 Task: Clear the last hour autofill form data.
Action: Mouse moved to (1083, 34)
Screenshot: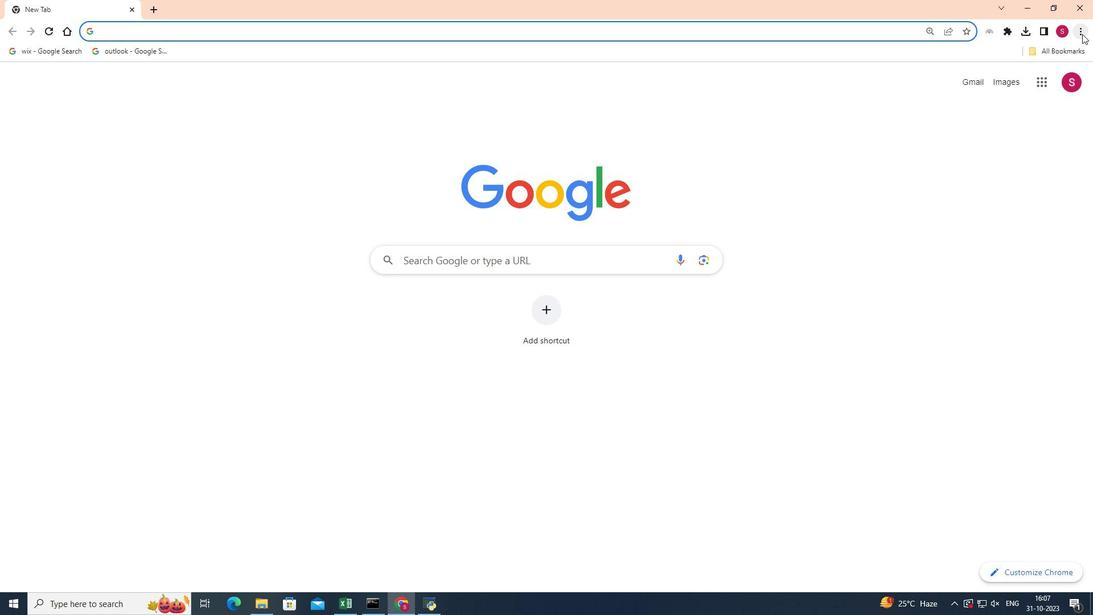 
Action: Mouse pressed left at (1083, 34)
Screenshot: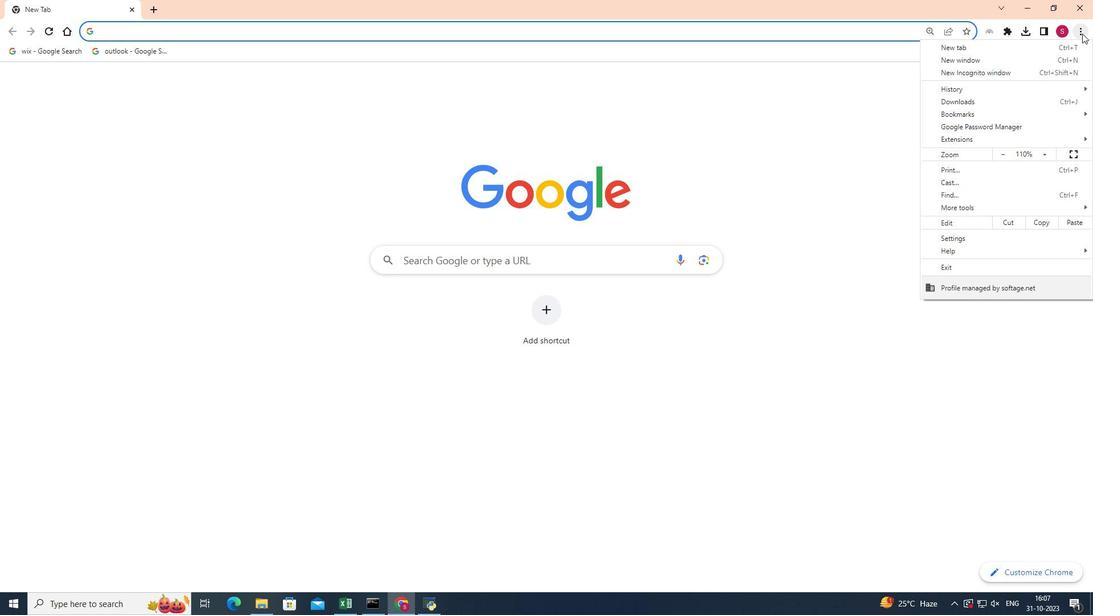 
Action: Mouse moved to (940, 205)
Screenshot: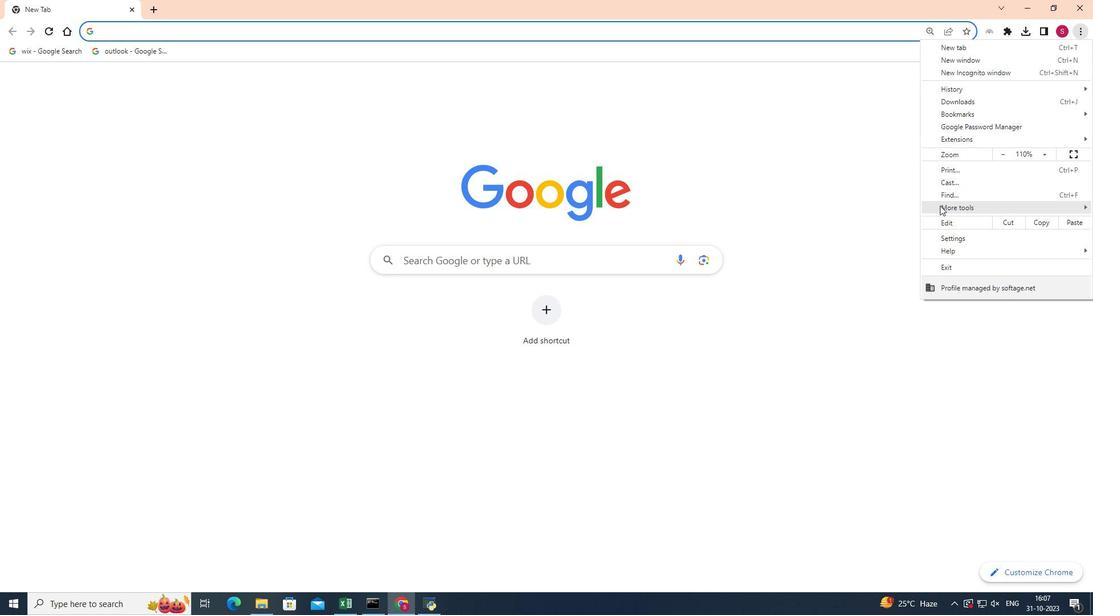 
Action: Mouse pressed left at (940, 205)
Screenshot: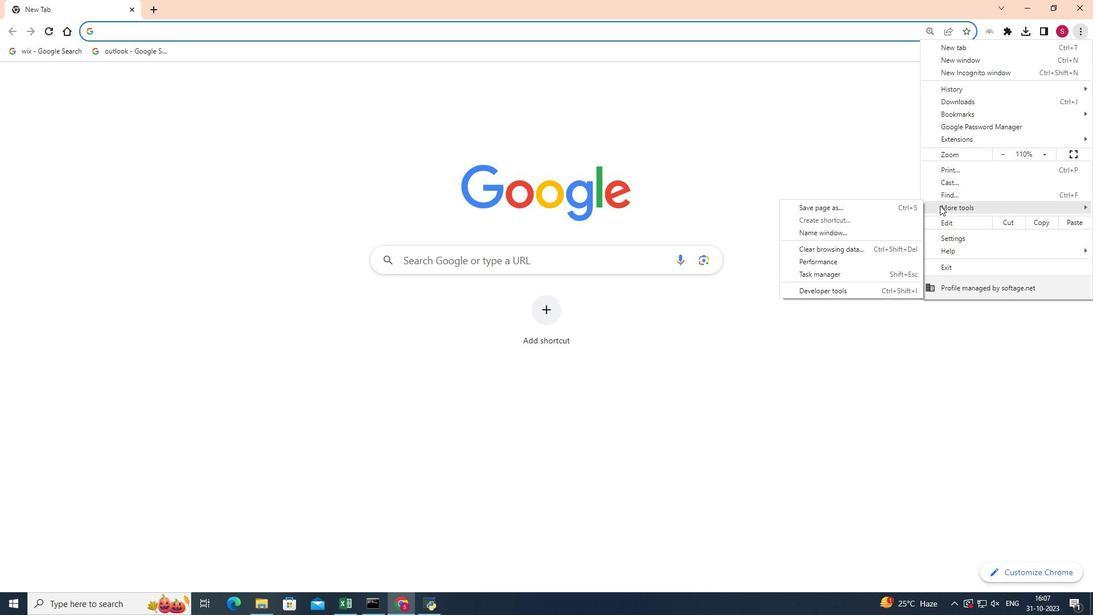 
Action: Mouse moved to (880, 246)
Screenshot: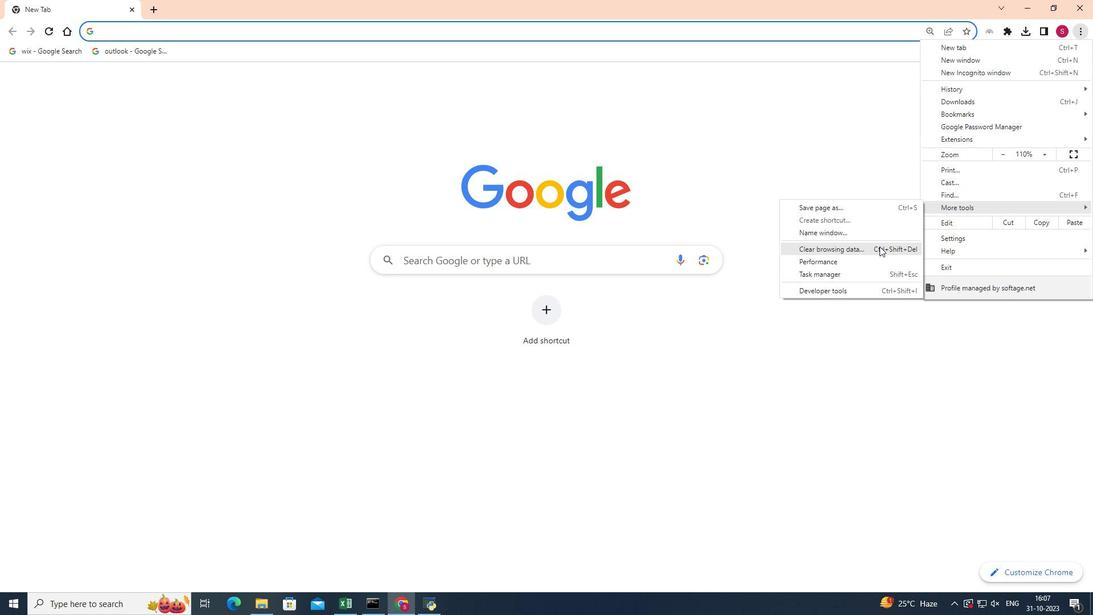 
Action: Mouse pressed left at (880, 246)
Screenshot: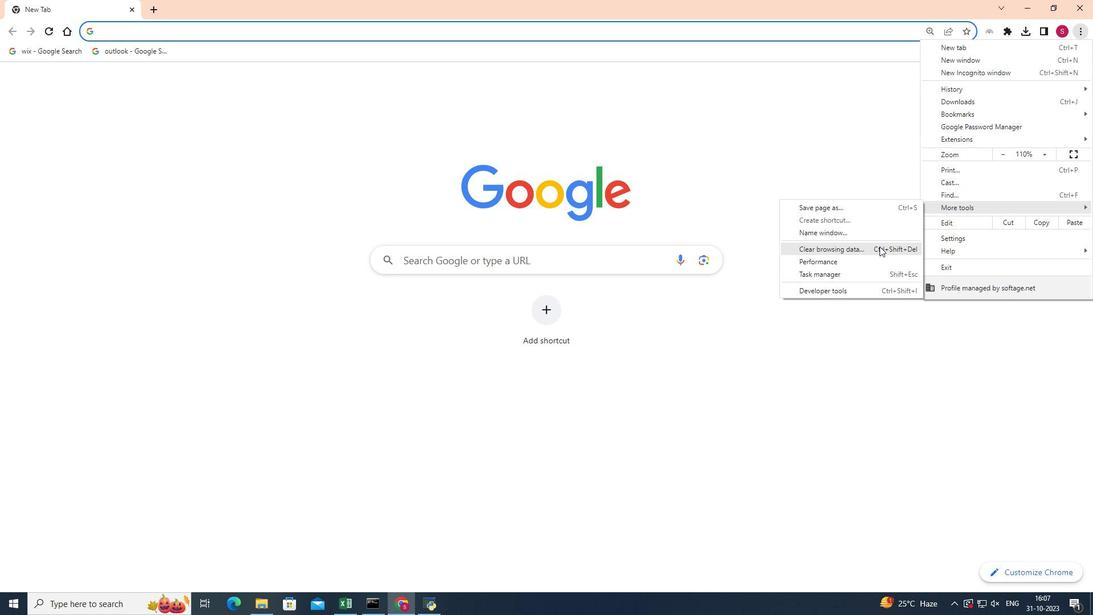 
Action: Mouse moved to (622, 180)
Screenshot: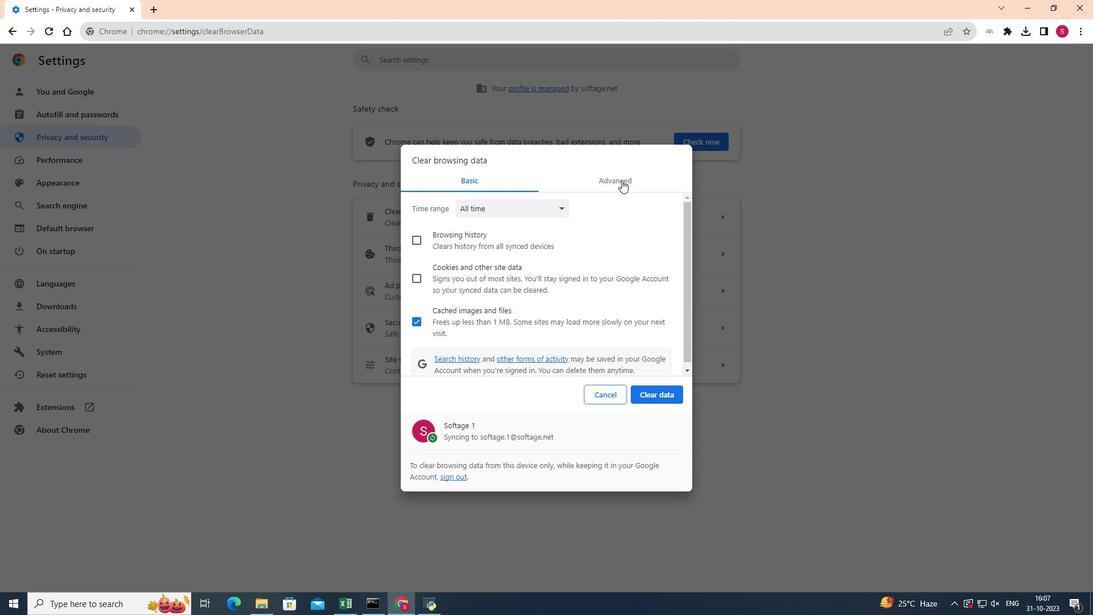 
Action: Mouse pressed left at (622, 180)
Screenshot: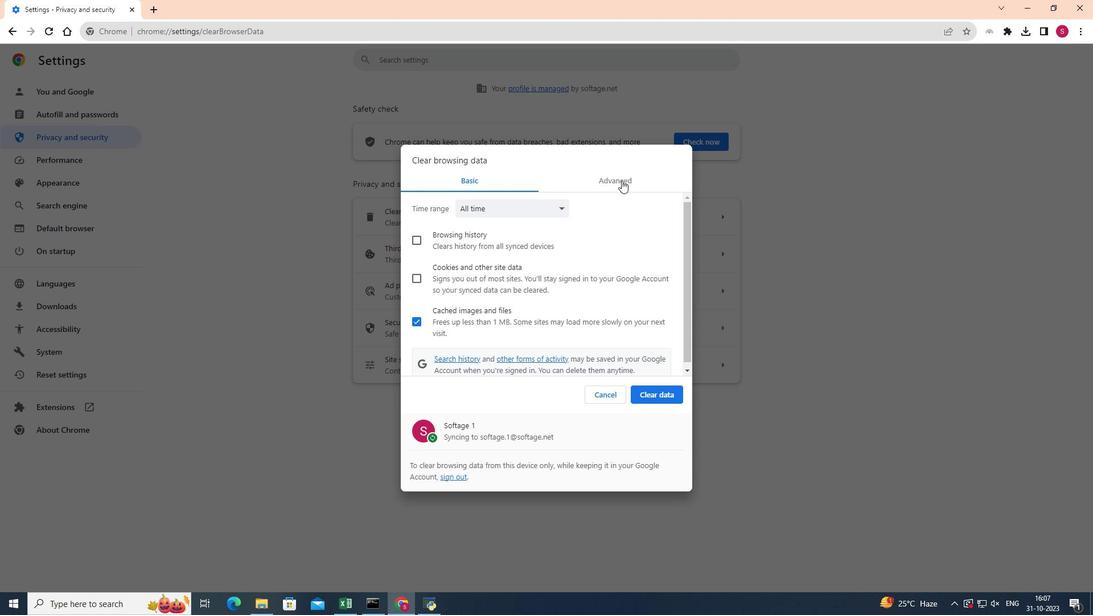 
Action: Mouse moved to (552, 315)
Screenshot: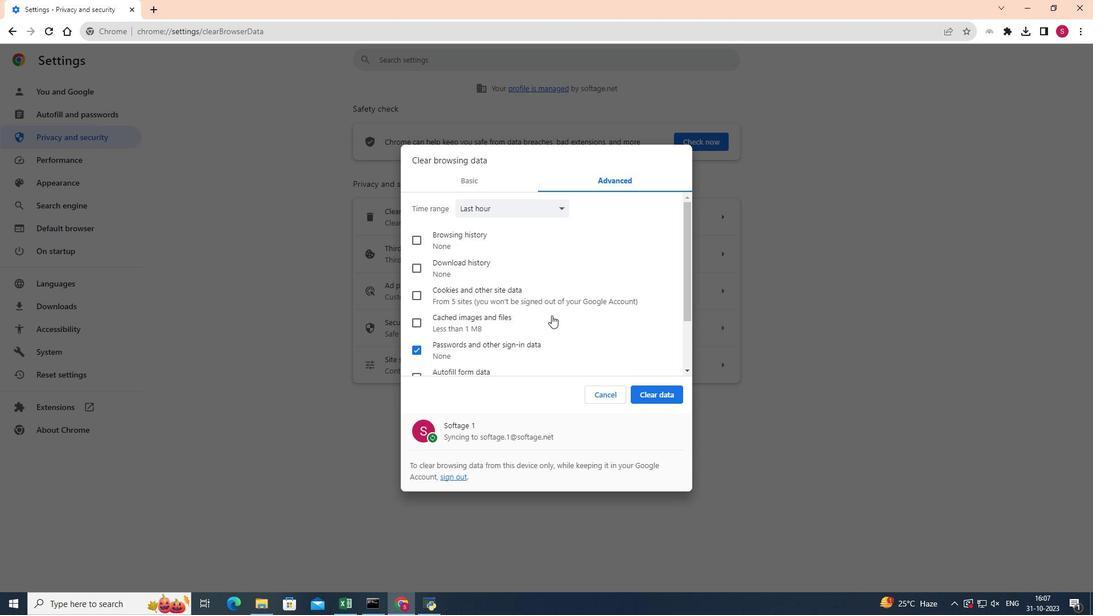 
Action: Mouse scrolled (552, 315) with delta (0, 0)
Screenshot: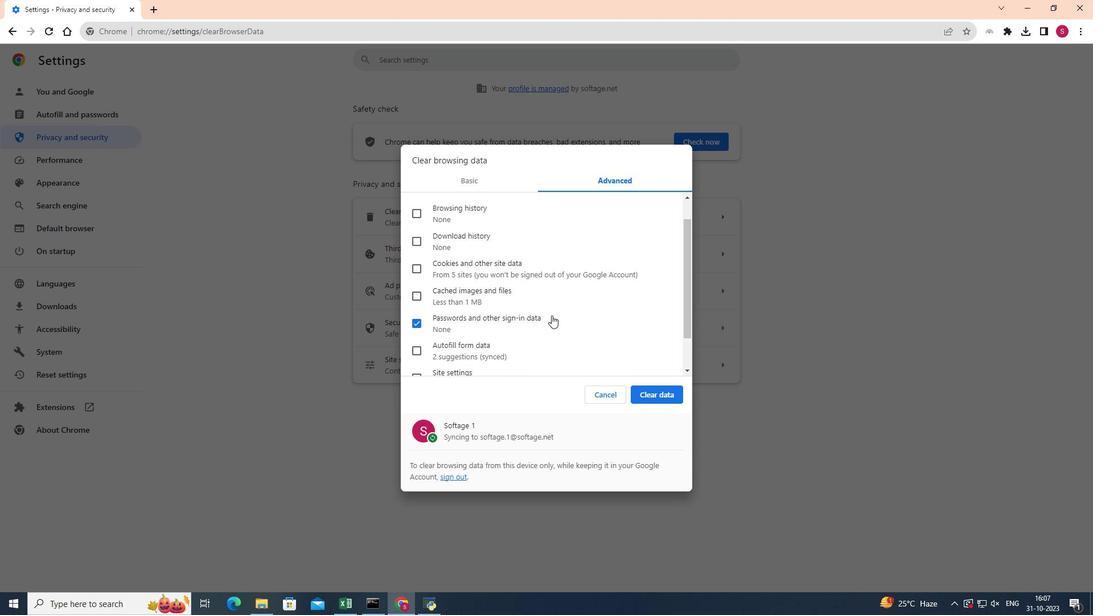 
Action: Mouse scrolled (552, 315) with delta (0, 0)
Screenshot: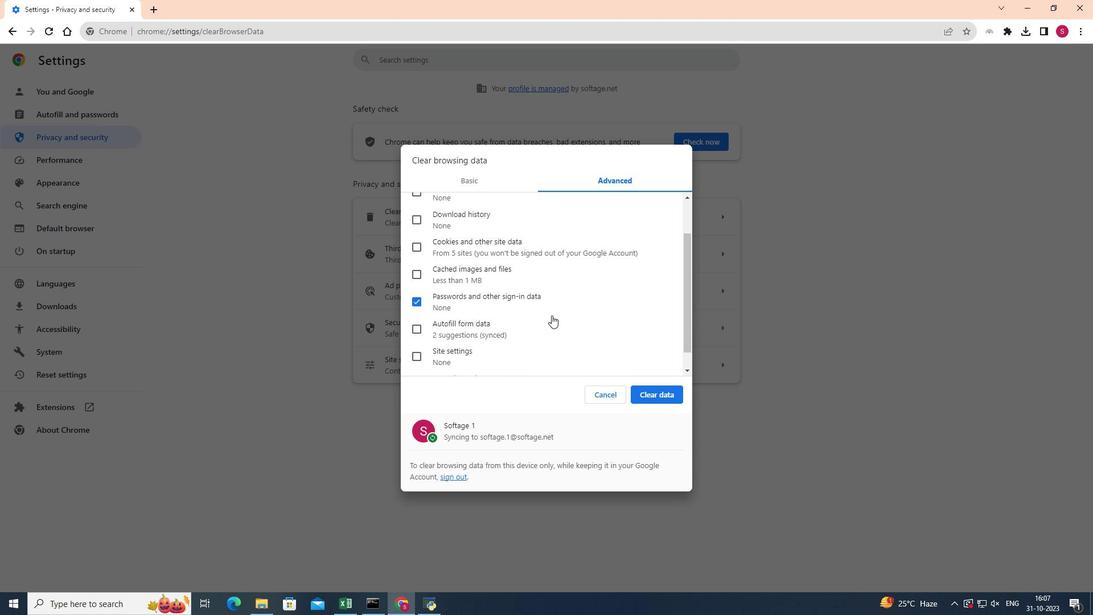 
Action: Mouse moved to (414, 282)
Screenshot: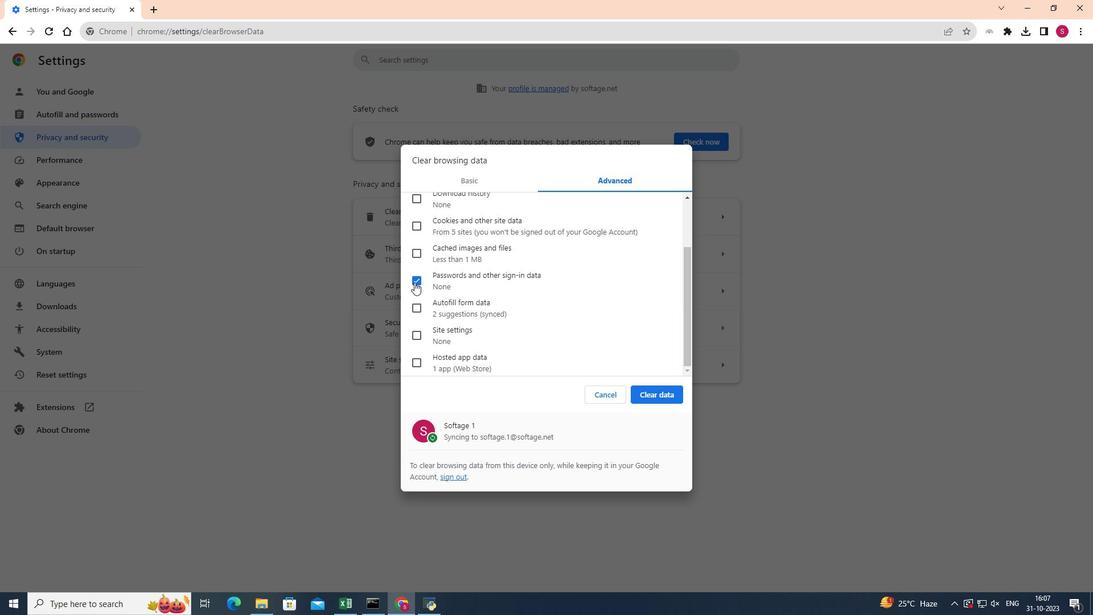 
Action: Mouse pressed left at (414, 282)
Screenshot: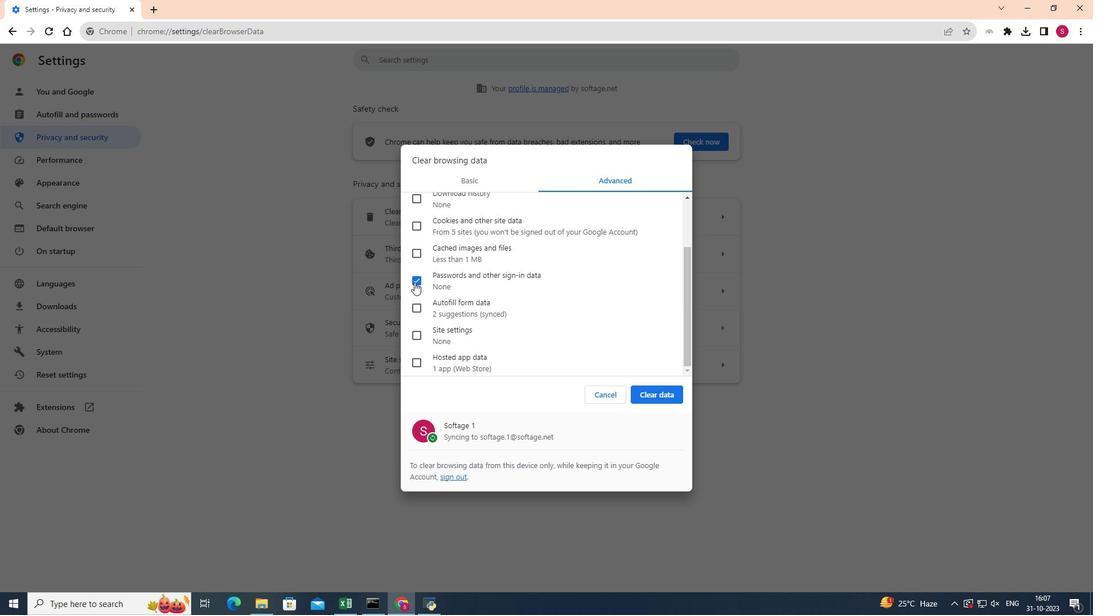 
Action: Mouse moved to (417, 309)
Screenshot: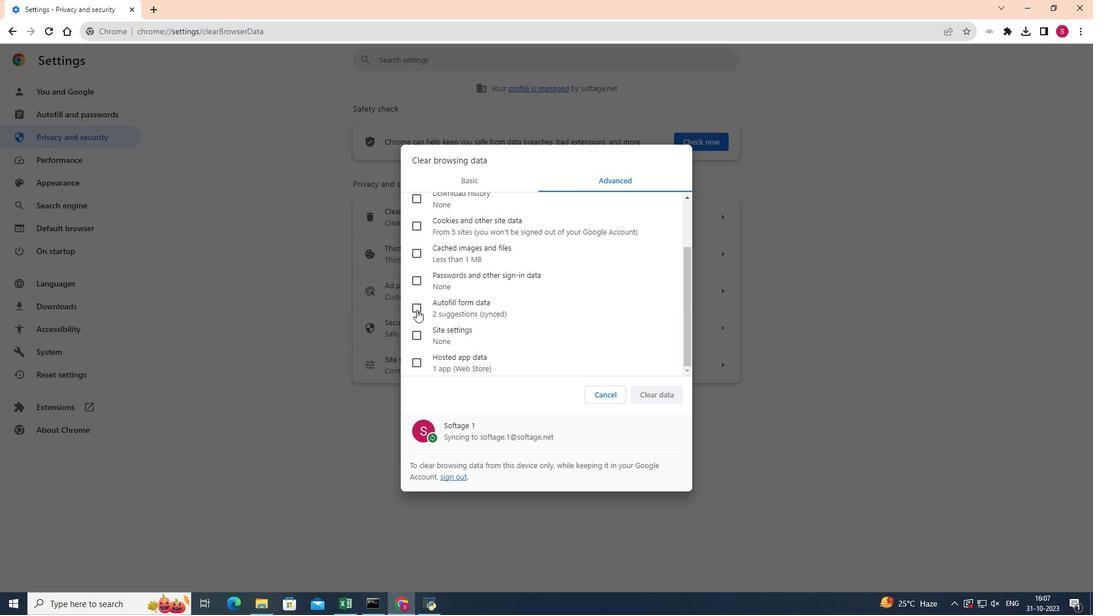 
Action: Mouse pressed left at (417, 309)
Screenshot: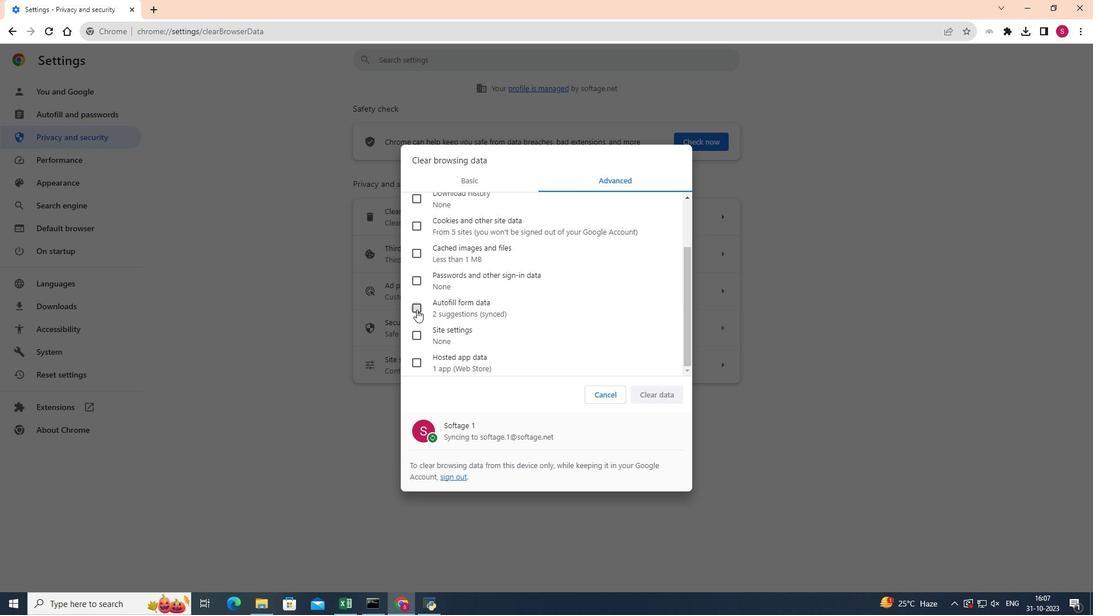 
Action: Mouse moved to (656, 394)
Screenshot: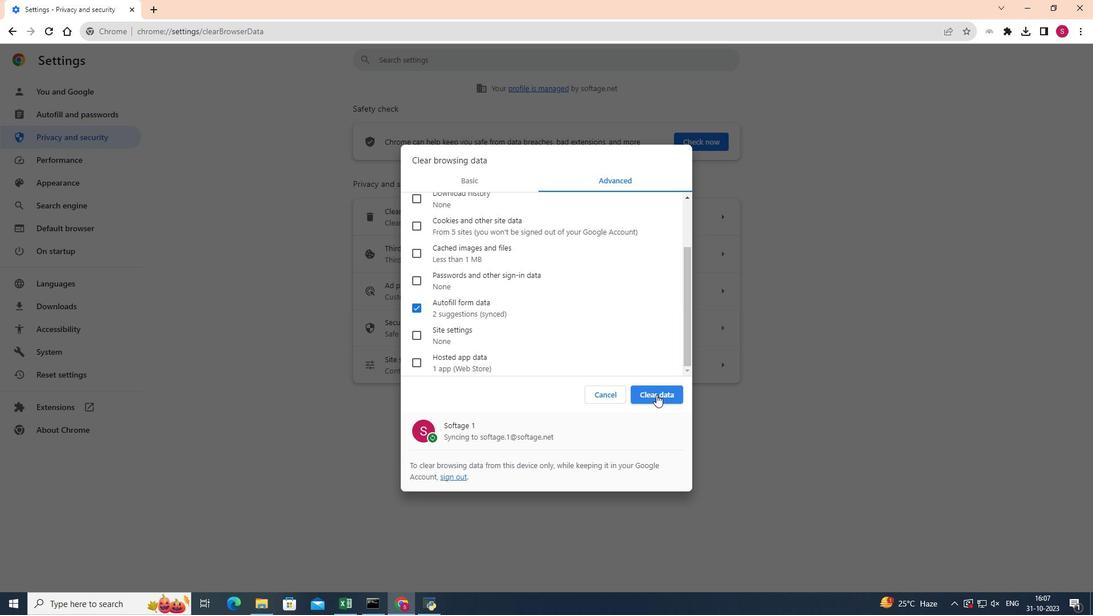 
Action: Mouse pressed left at (656, 394)
Screenshot: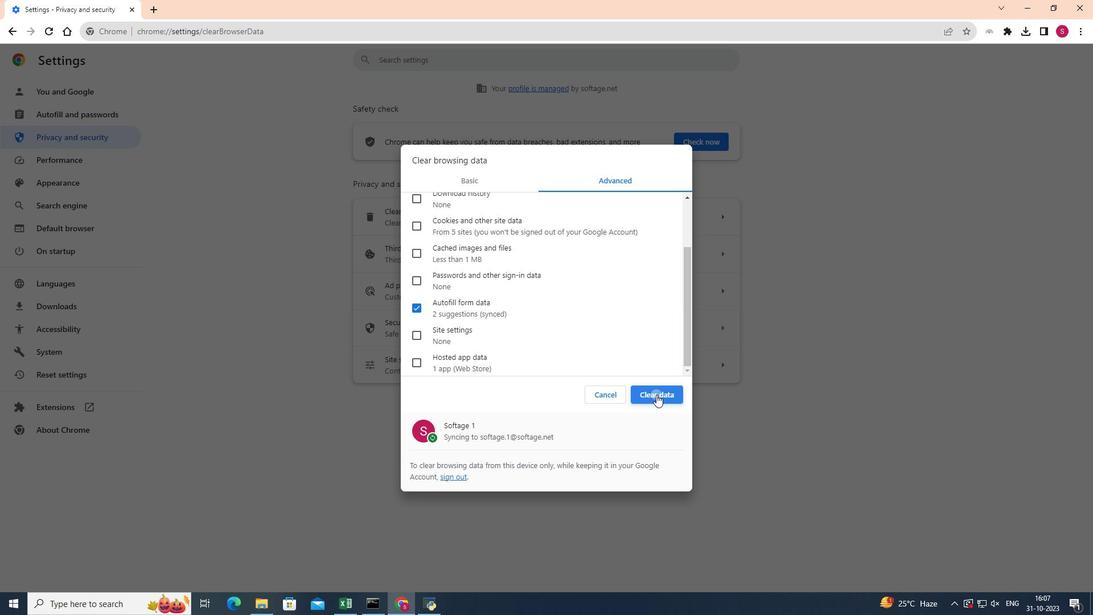
